Task: Open the Active extensions.
Action: Mouse moved to (96, 10)
Screenshot: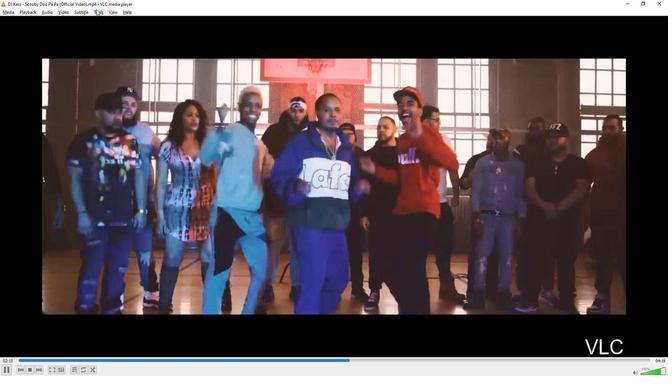 
Action: Mouse pressed left at (96, 10)
Screenshot: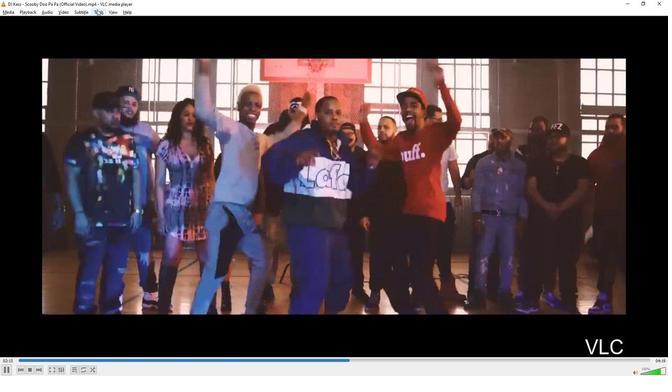 
Action: Mouse moved to (111, 74)
Screenshot: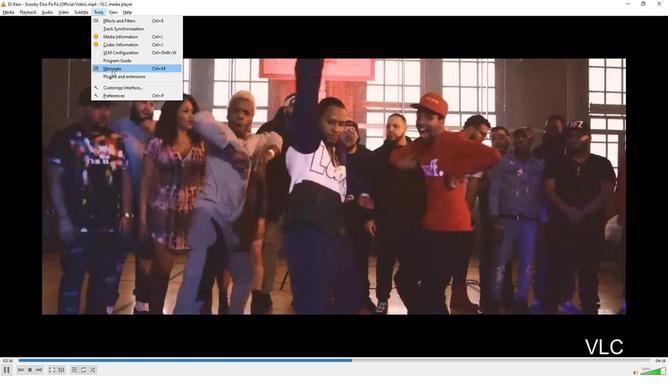 
Action: Mouse pressed left at (111, 74)
Screenshot: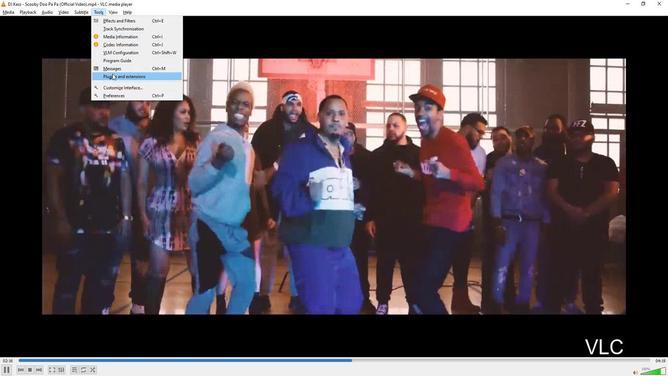 
Action: Mouse moved to (251, 119)
Screenshot: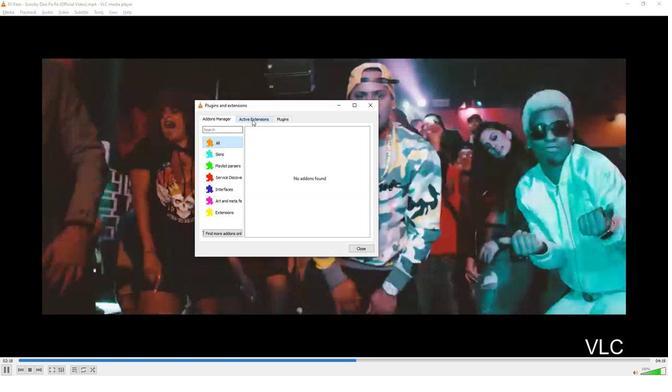 
Action: Mouse pressed left at (251, 119)
Screenshot: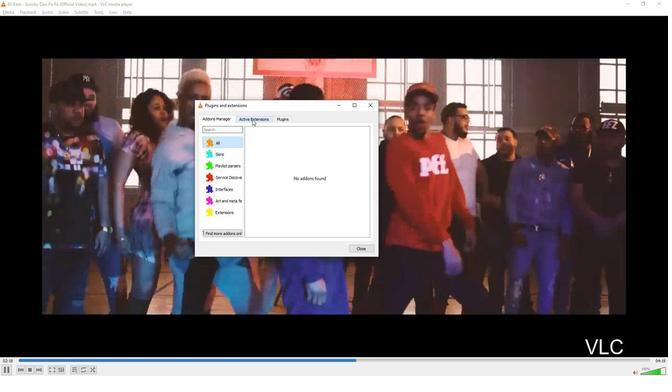 
Action: Mouse moved to (270, 157)
Screenshot: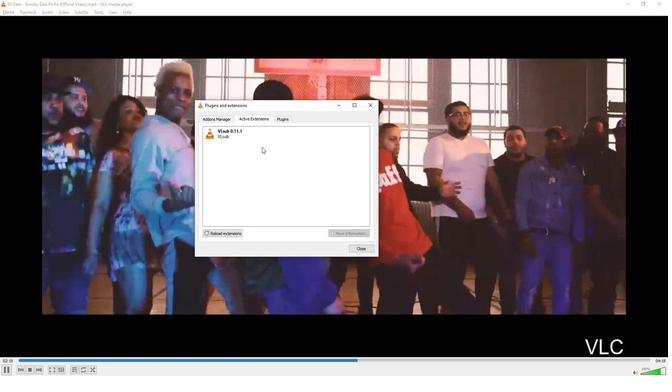 
